 Task: Customize Gmail's display density for conversation threads to suit your preferences.
Action: Mouse moved to (1197, 82)
Screenshot: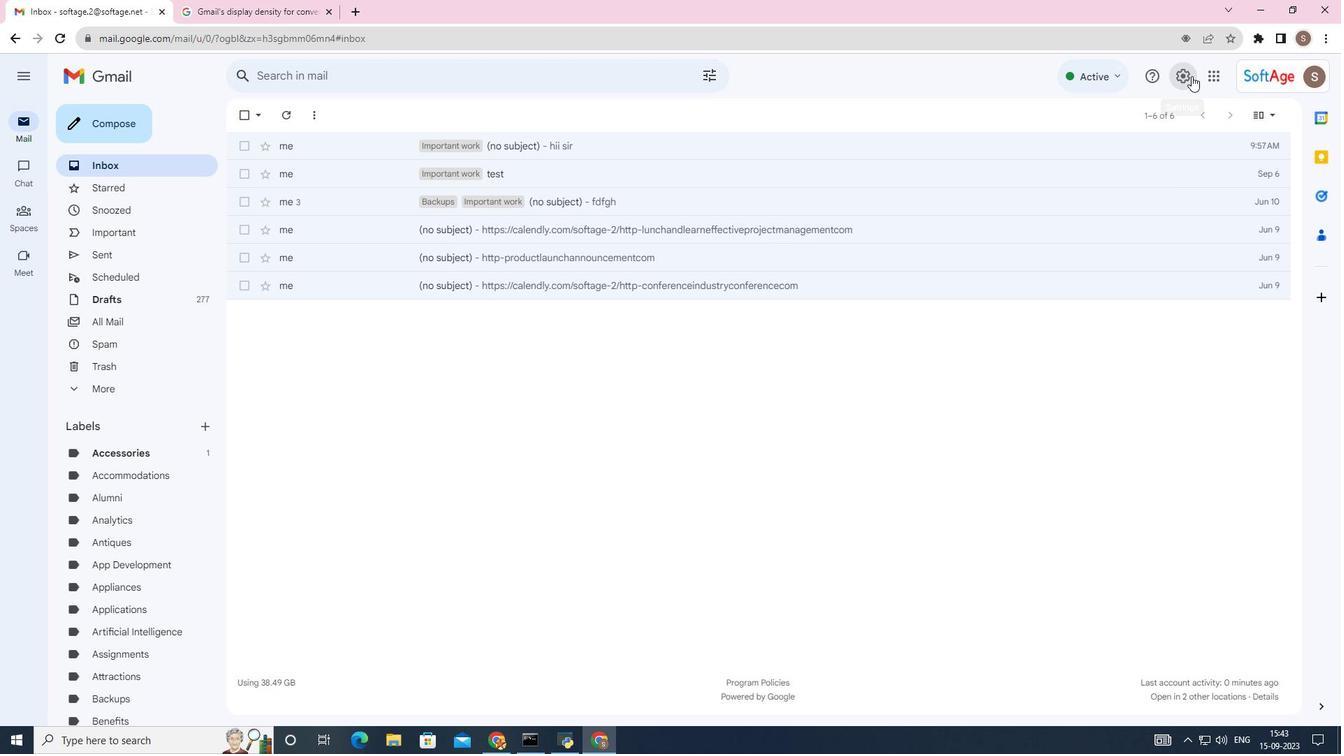 
Action: Mouse pressed left at (1197, 82)
Screenshot: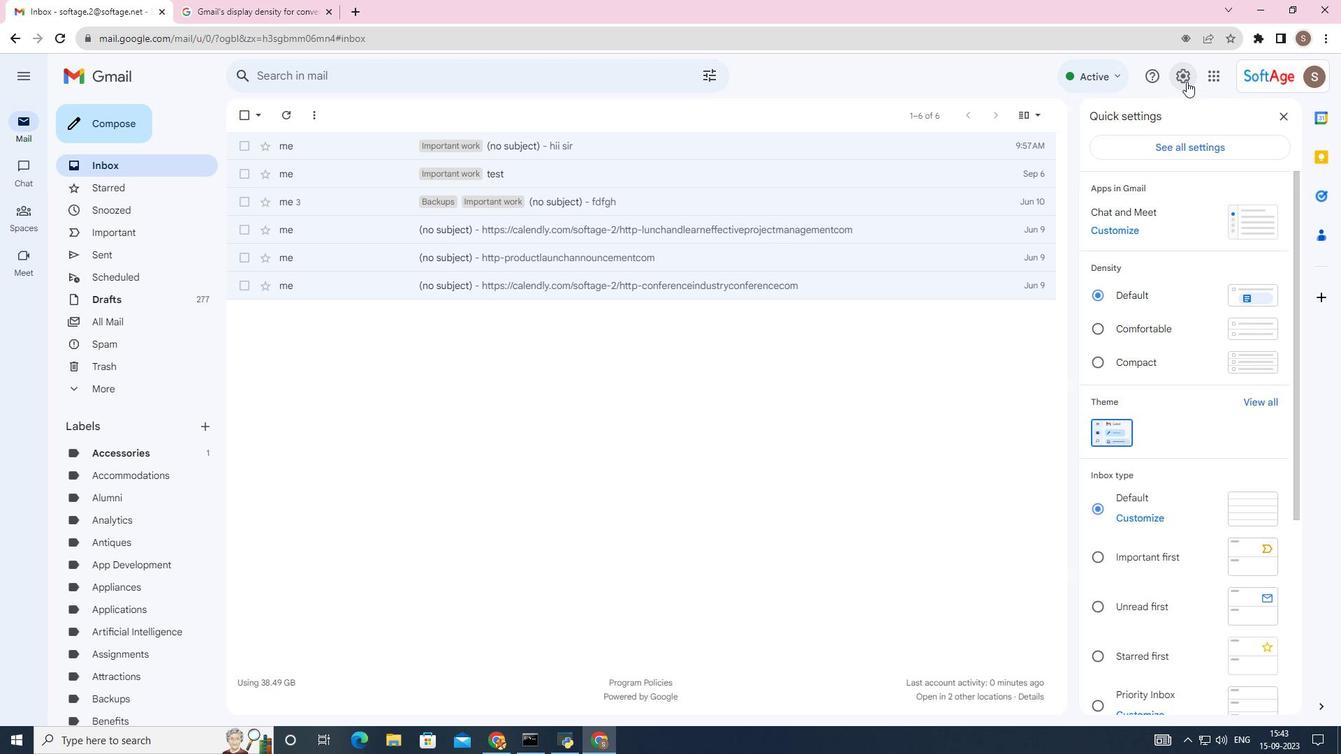 
Action: Mouse moved to (1099, 329)
Screenshot: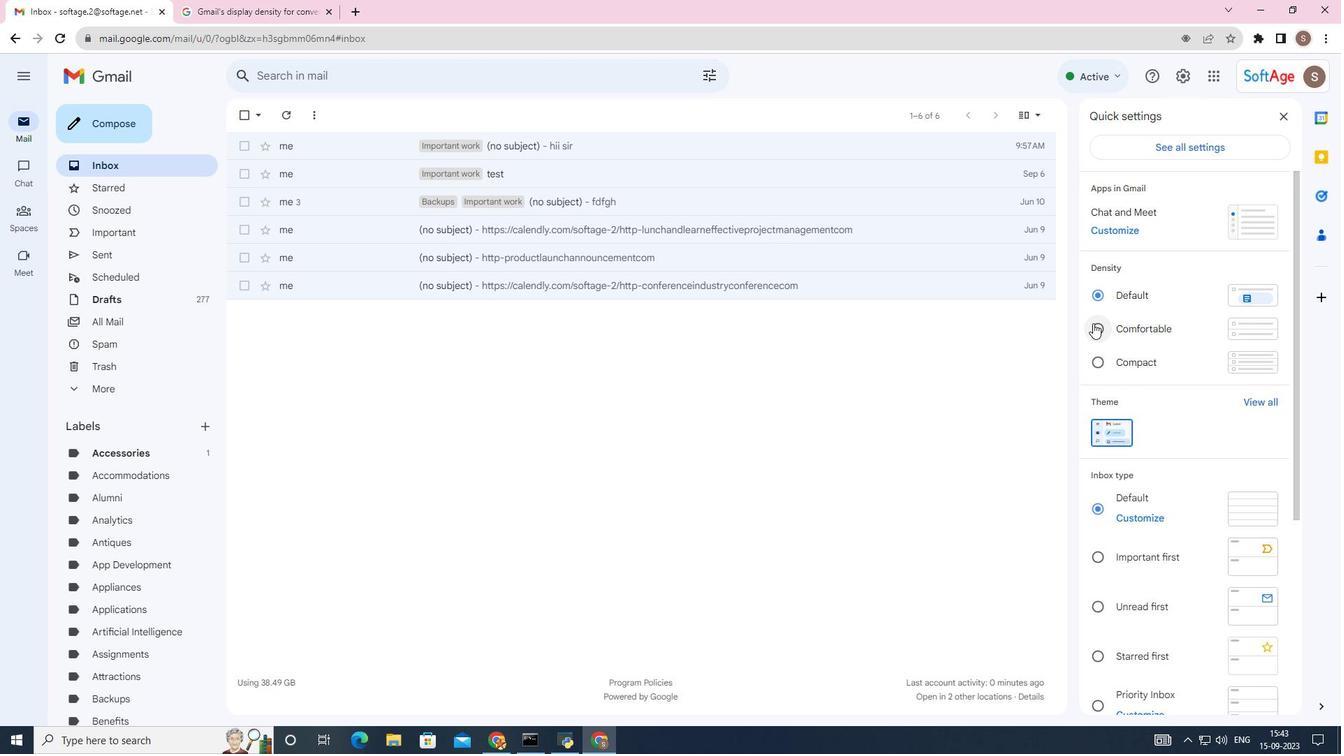 
Action: Mouse pressed left at (1099, 329)
Screenshot: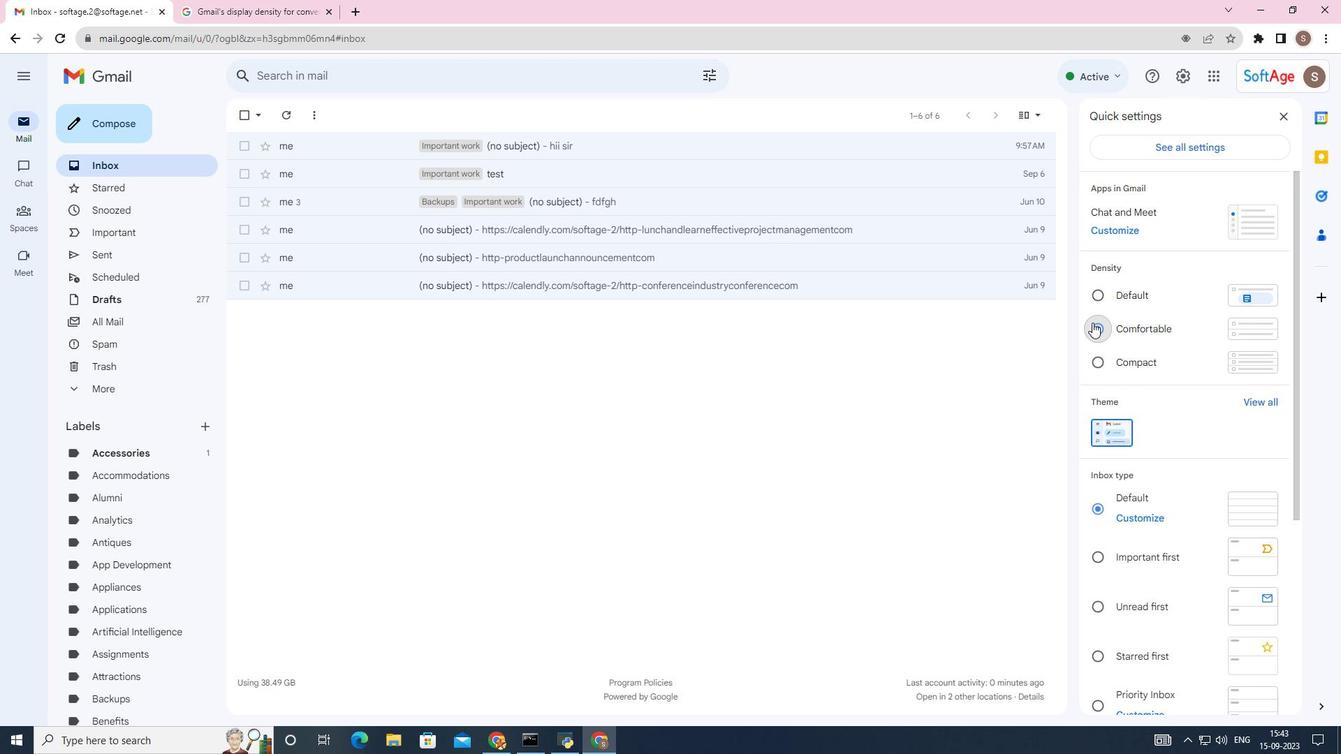 
Action: Mouse moved to (745, 374)
Screenshot: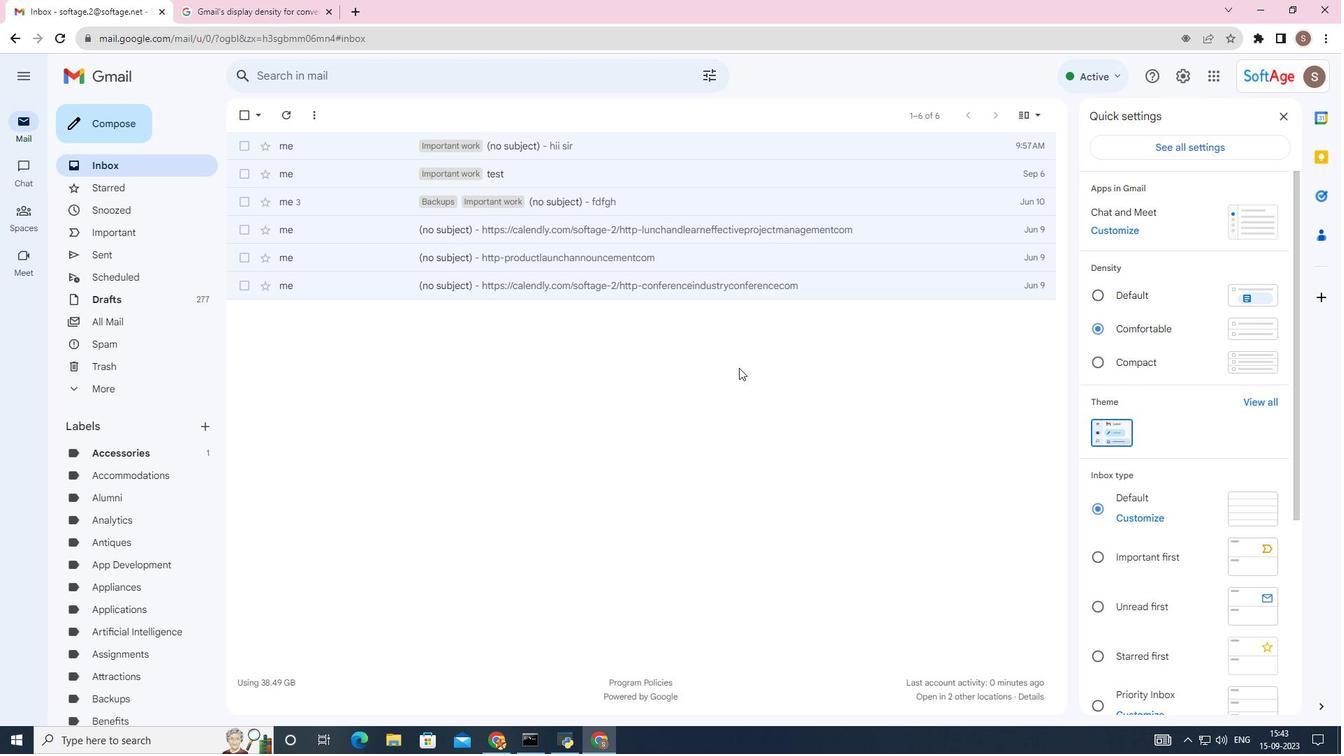 
Action: Mouse pressed left at (745, 374)
Screenshot: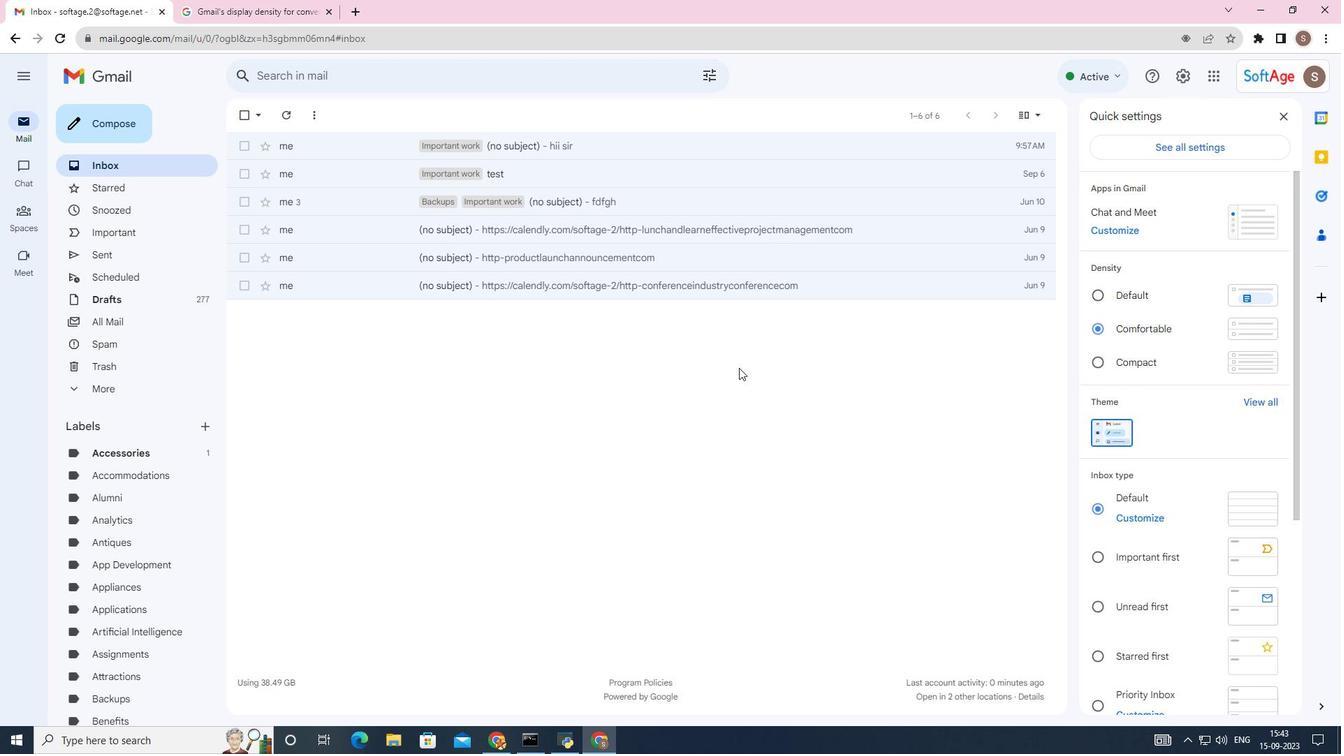 
Action: Mouse moved to (1290, 123)
Screenshot: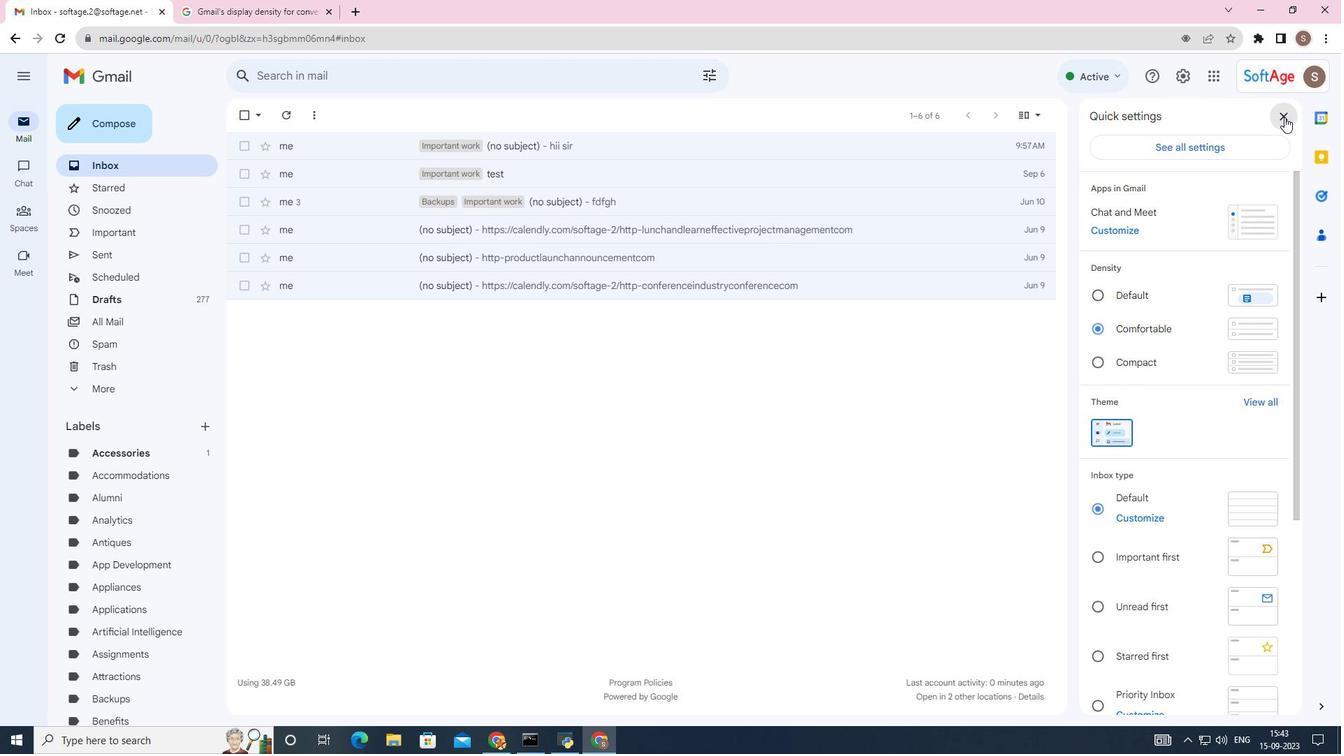 
Action: Mouse pressed left at (1290, 123)
Screenshot: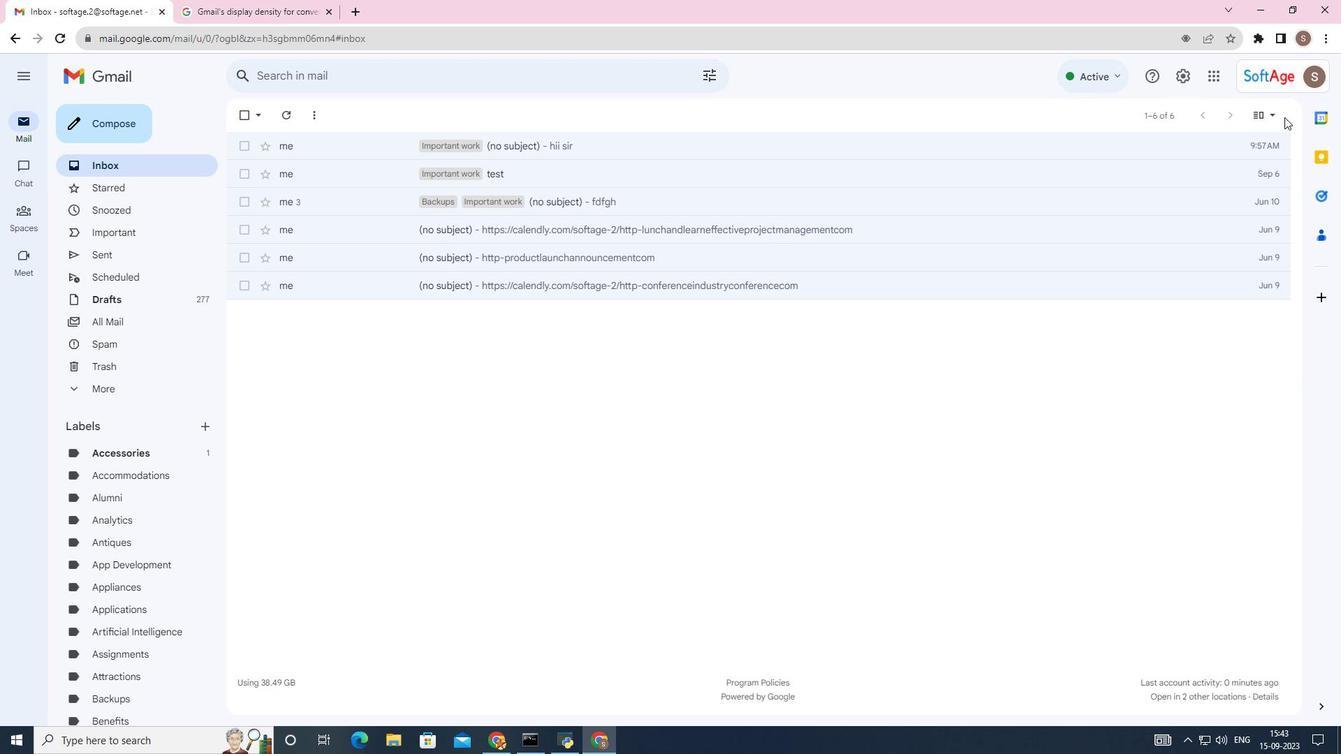 
Action: Mouse moved to (1220, 85)
Screenshot: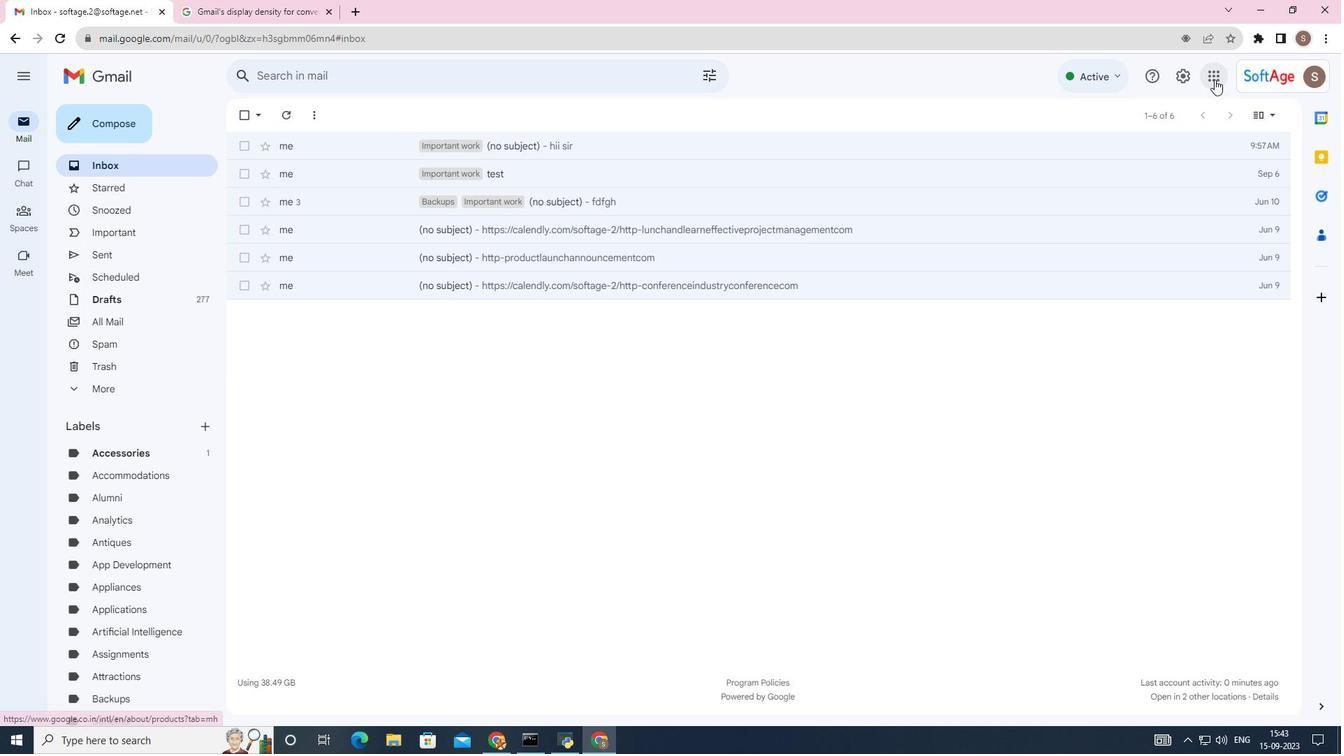 
Action: Mouse pressed left at (1220, 85)
Screenshot: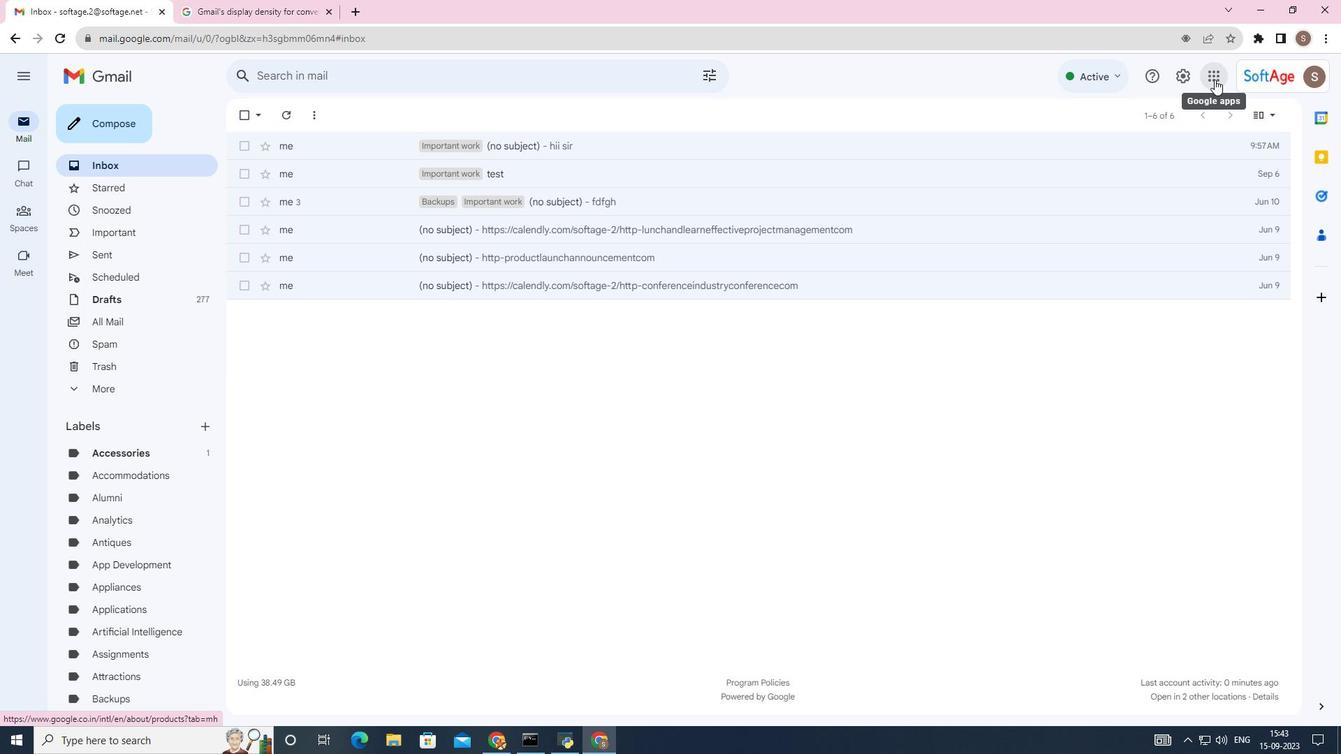 
Action: Mouse moved to (1188, 81)
Screenshot: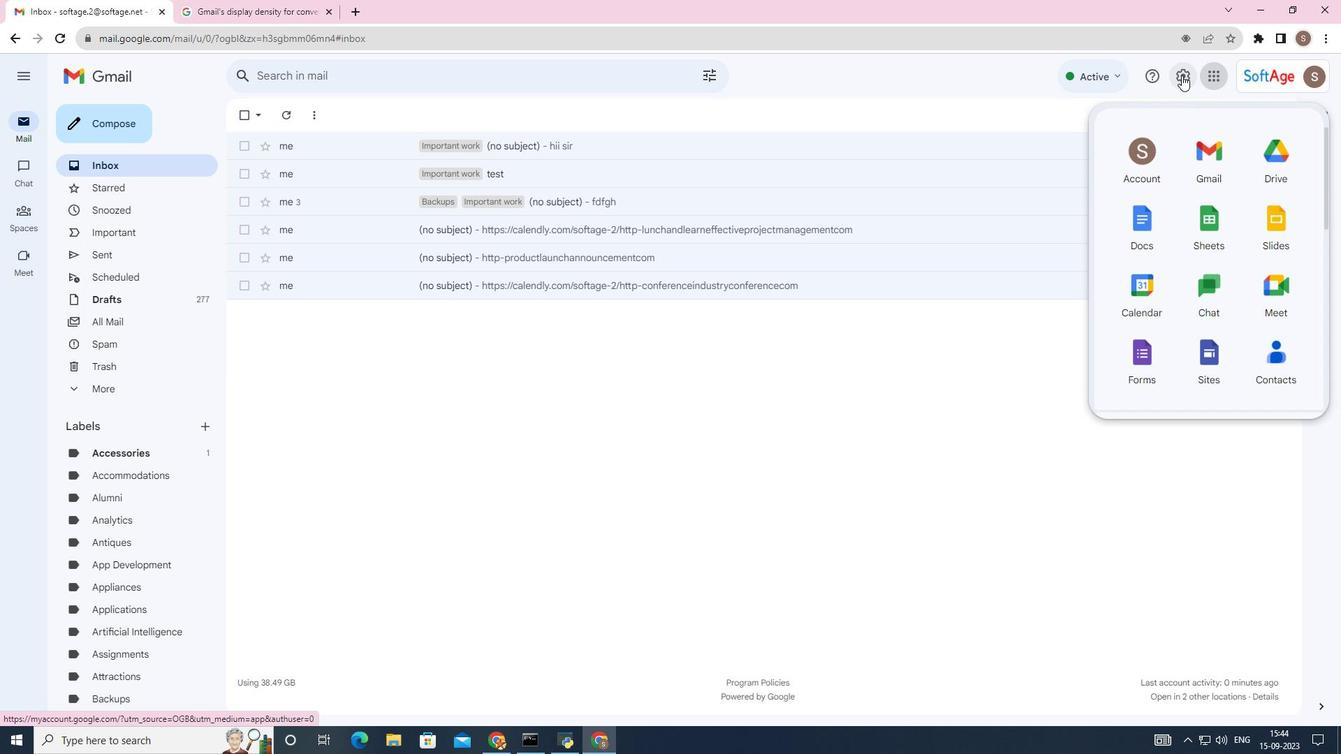 
Action: Mouse pressed left at (1188, 81)
Screenshot: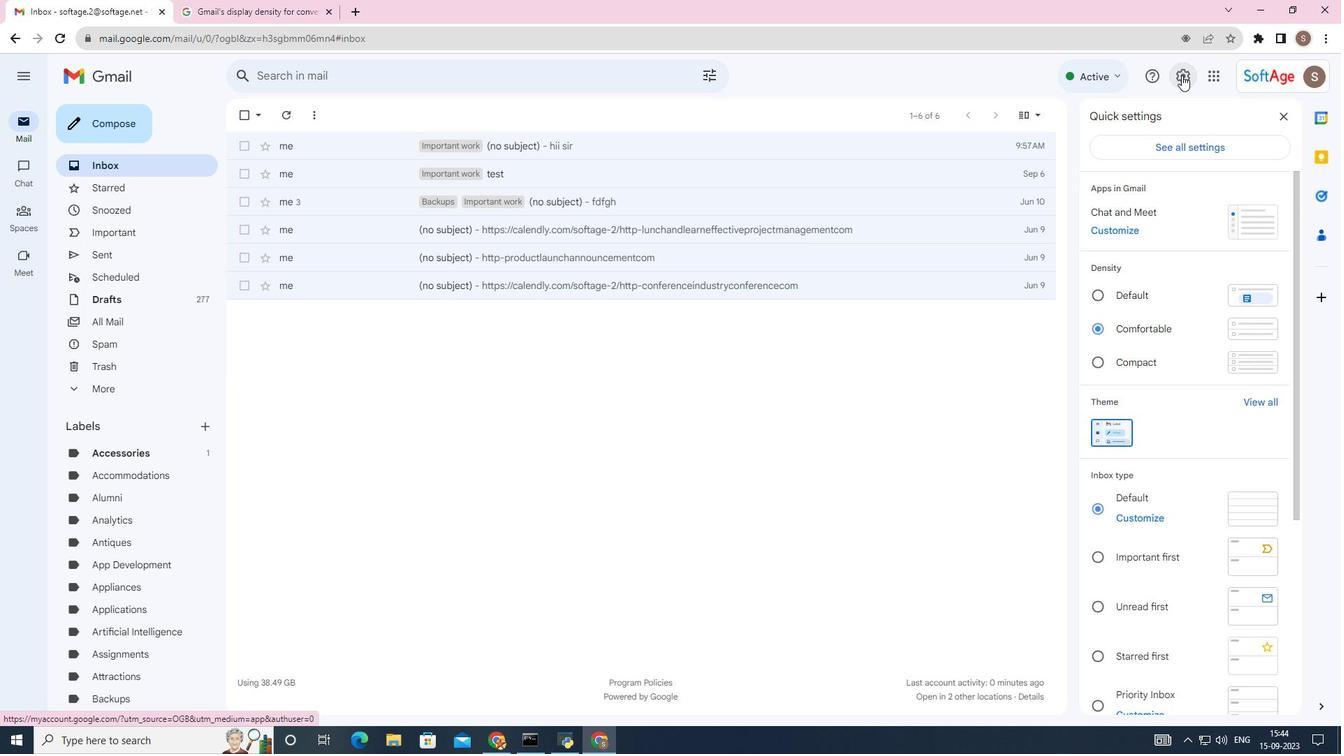 
Action: Mouse moved to (1110, 369)
Screenshot: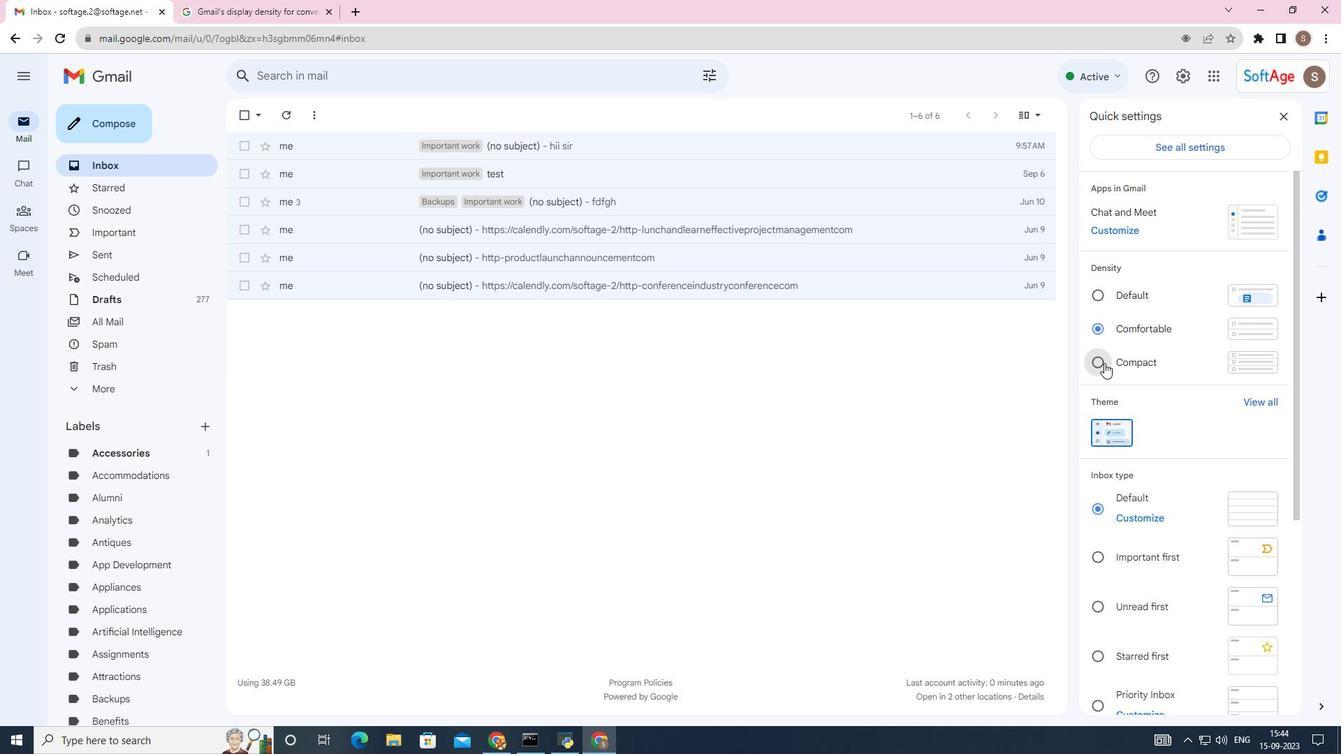 
Action: Mouse pressed left at (1110, 369)
Screenshot: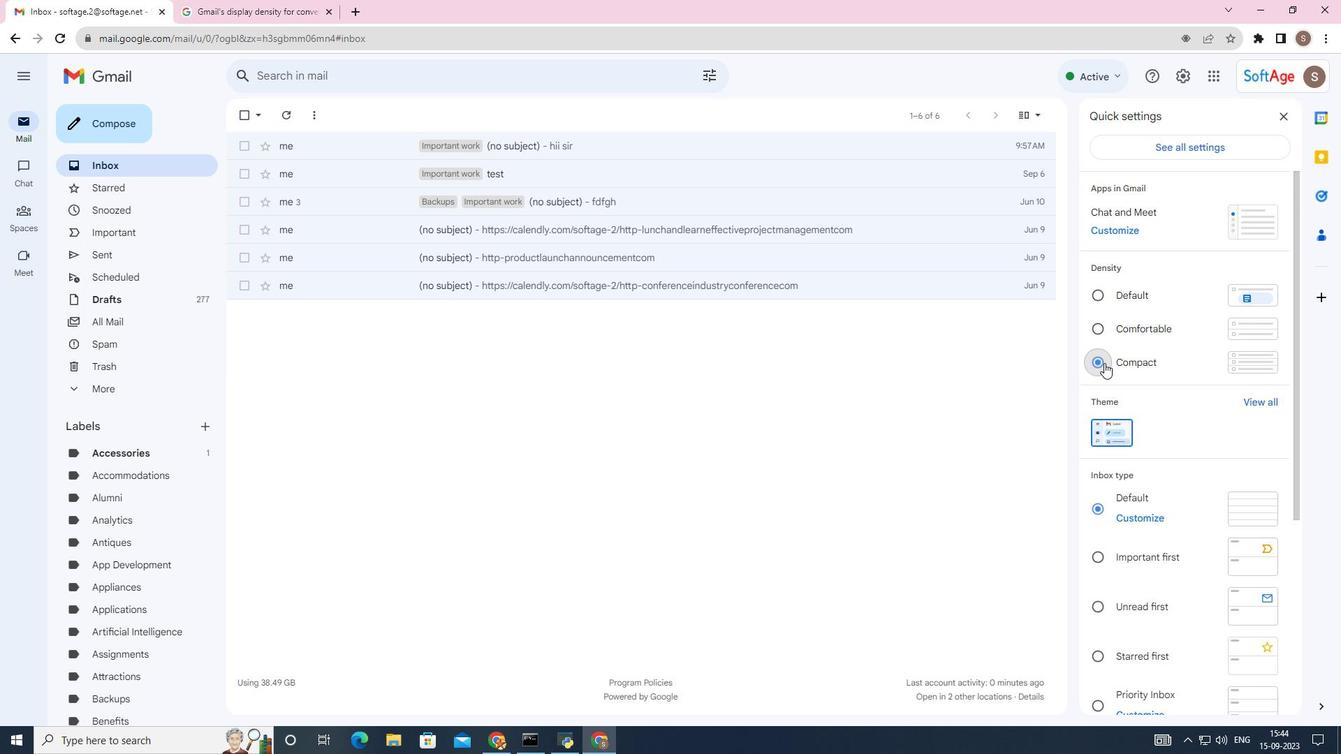 
Action: Mouse moved to (873, 400)
Screenshot: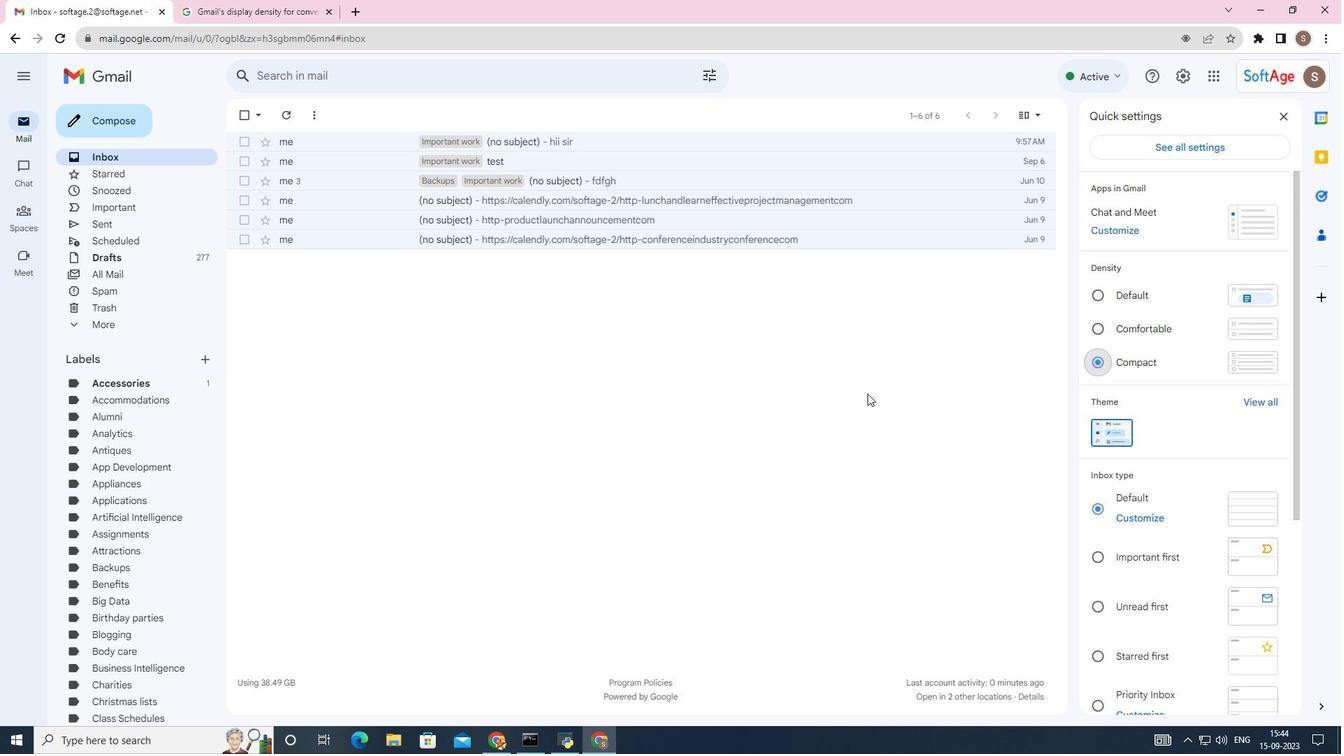 
Action: Mouse pressed left at (873, 400)
Screenshot: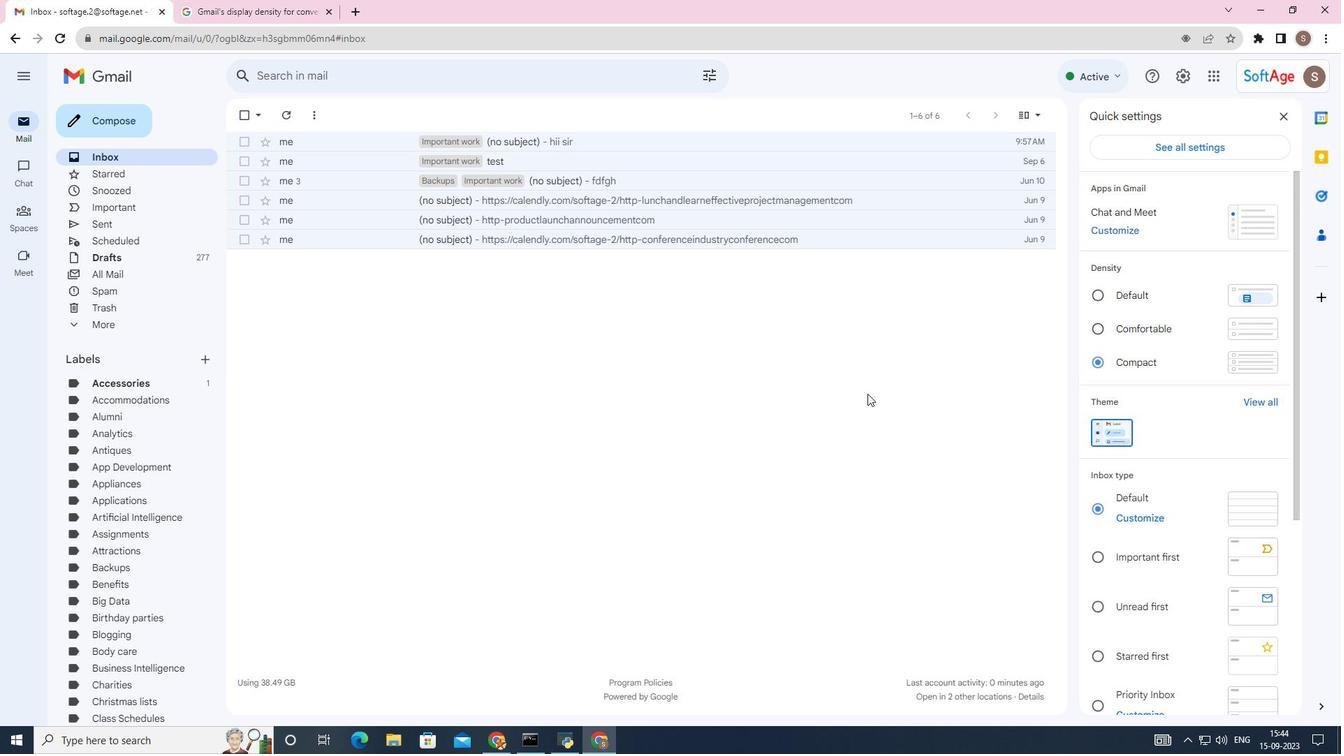 
Action: Mouse moved to (1292, 128)
Screenshot: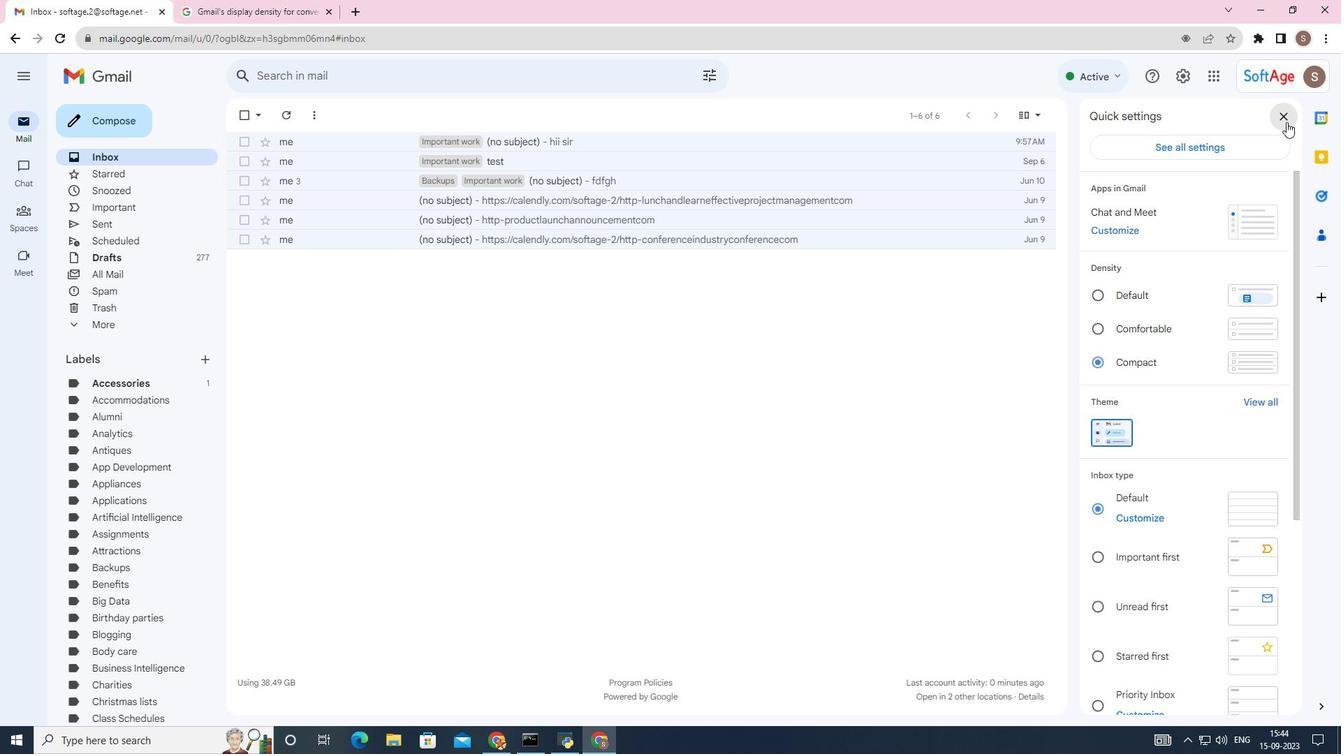 
Action: Mouse pressed left at (1292, 128)
Screenshot: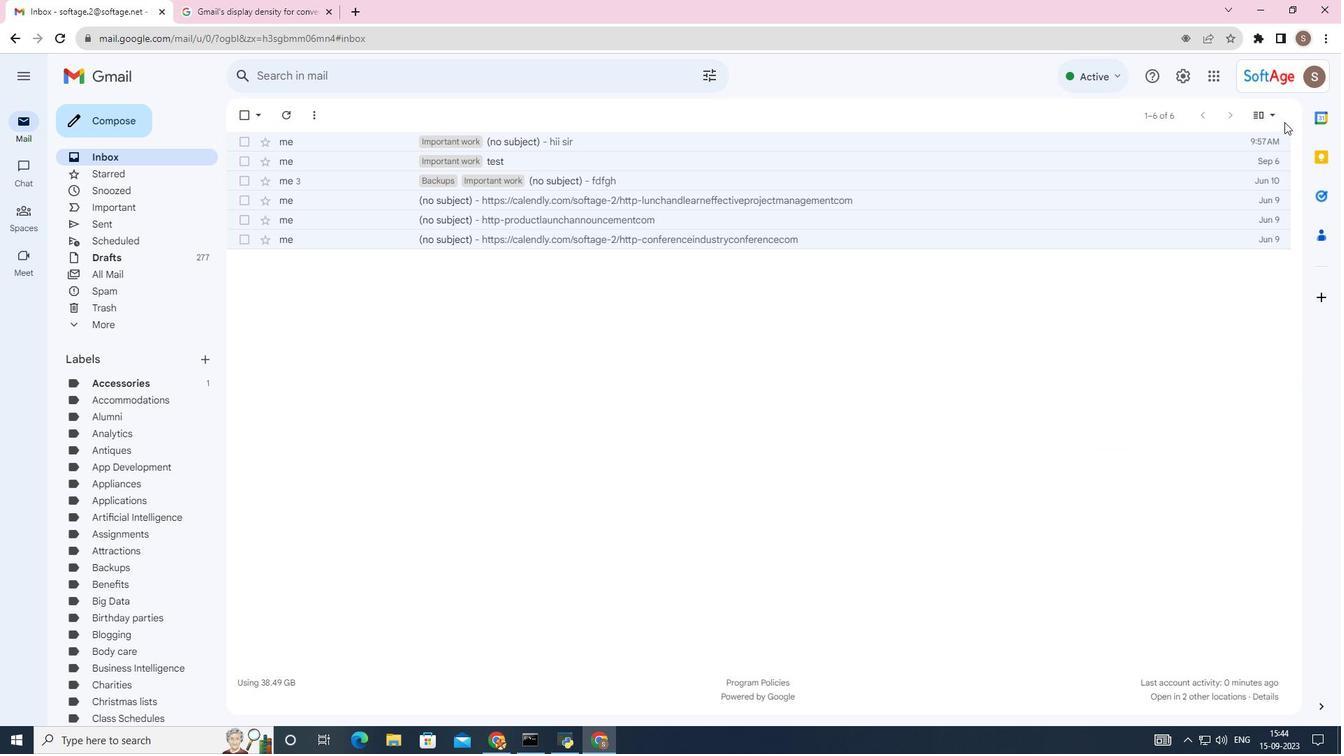 
Action: Mouse moved to (857, 403)
Screenshot: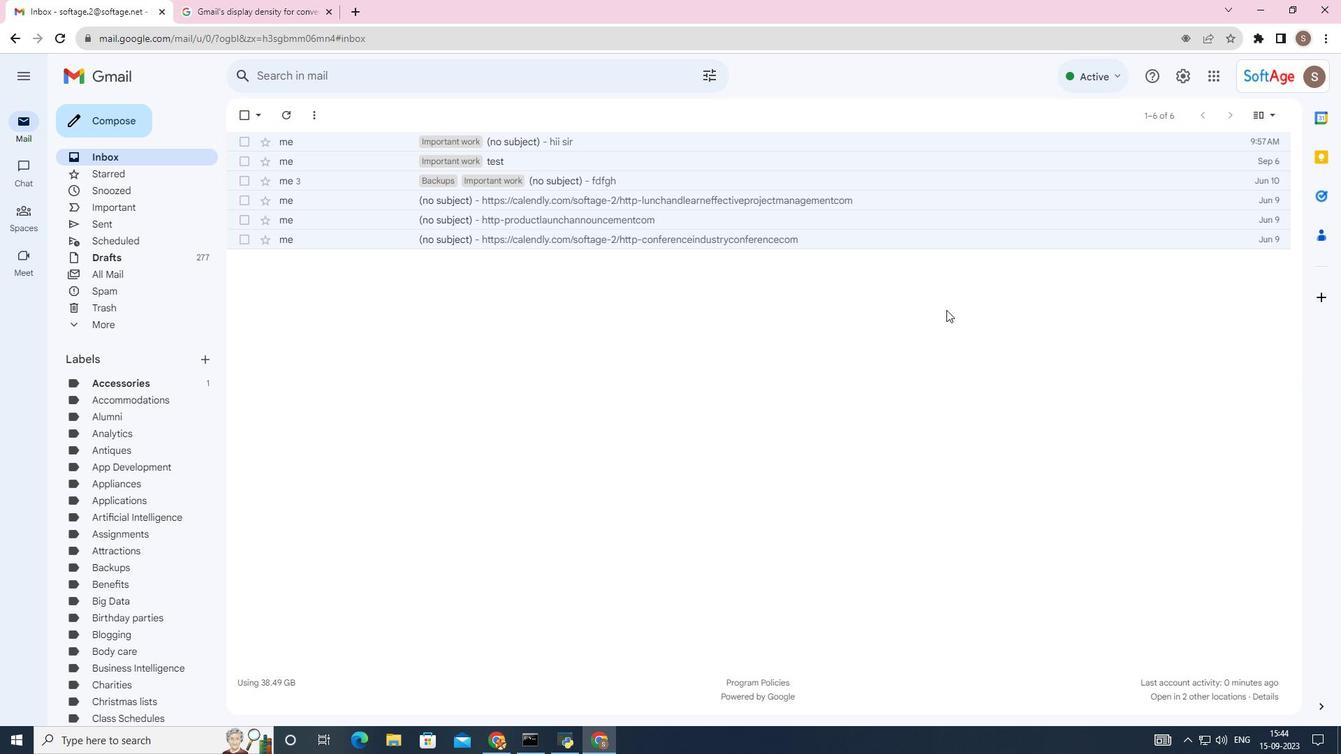 
Action: Mouse pressed left at (857, 403)
Screenshot: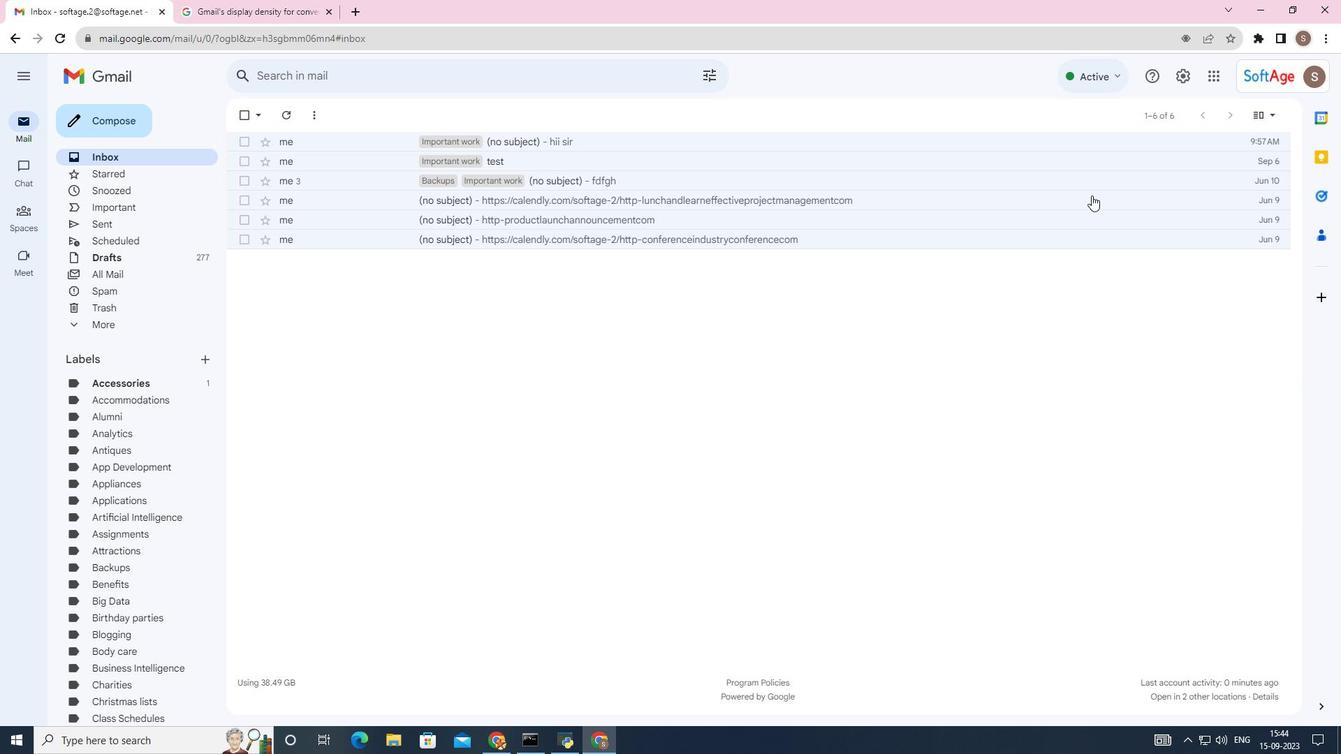 
Action: Mouse moved to (1222, 85)
Screenshot: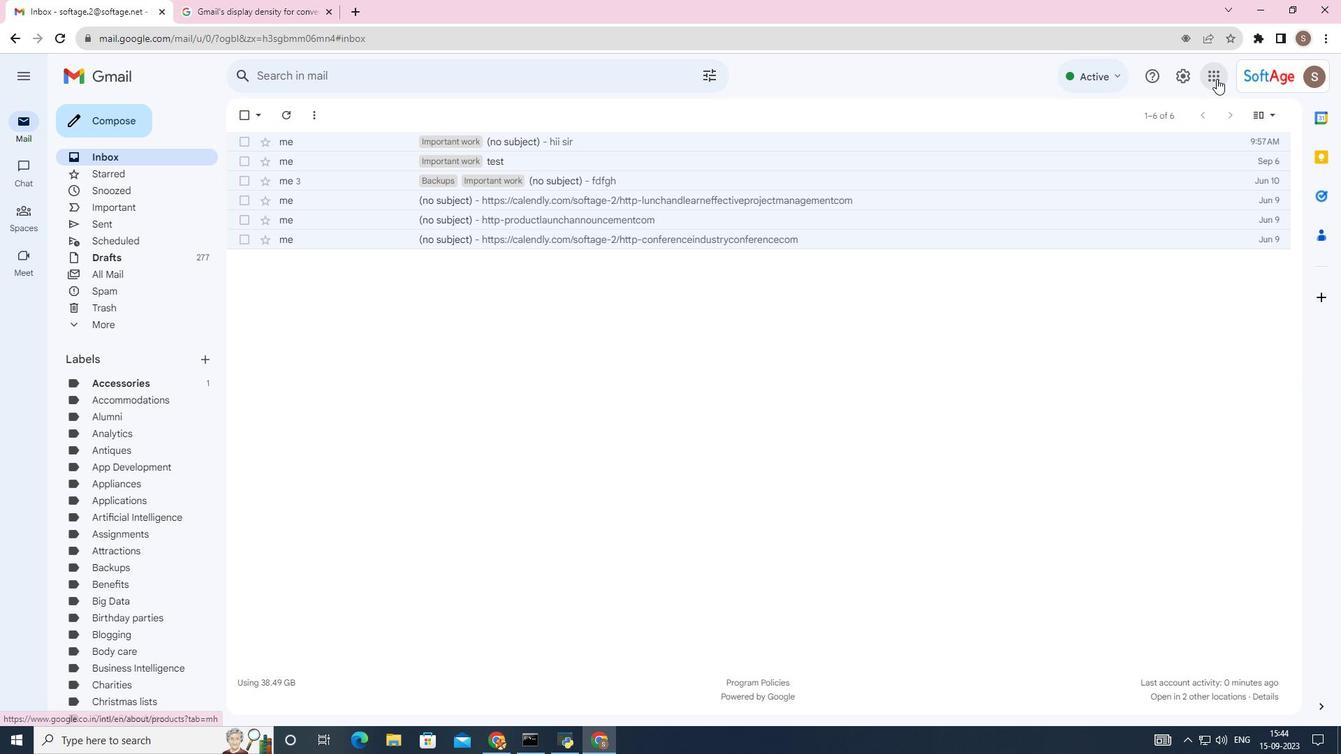 
Action: Mouse pressed left at (1222, 85)
Screenshot: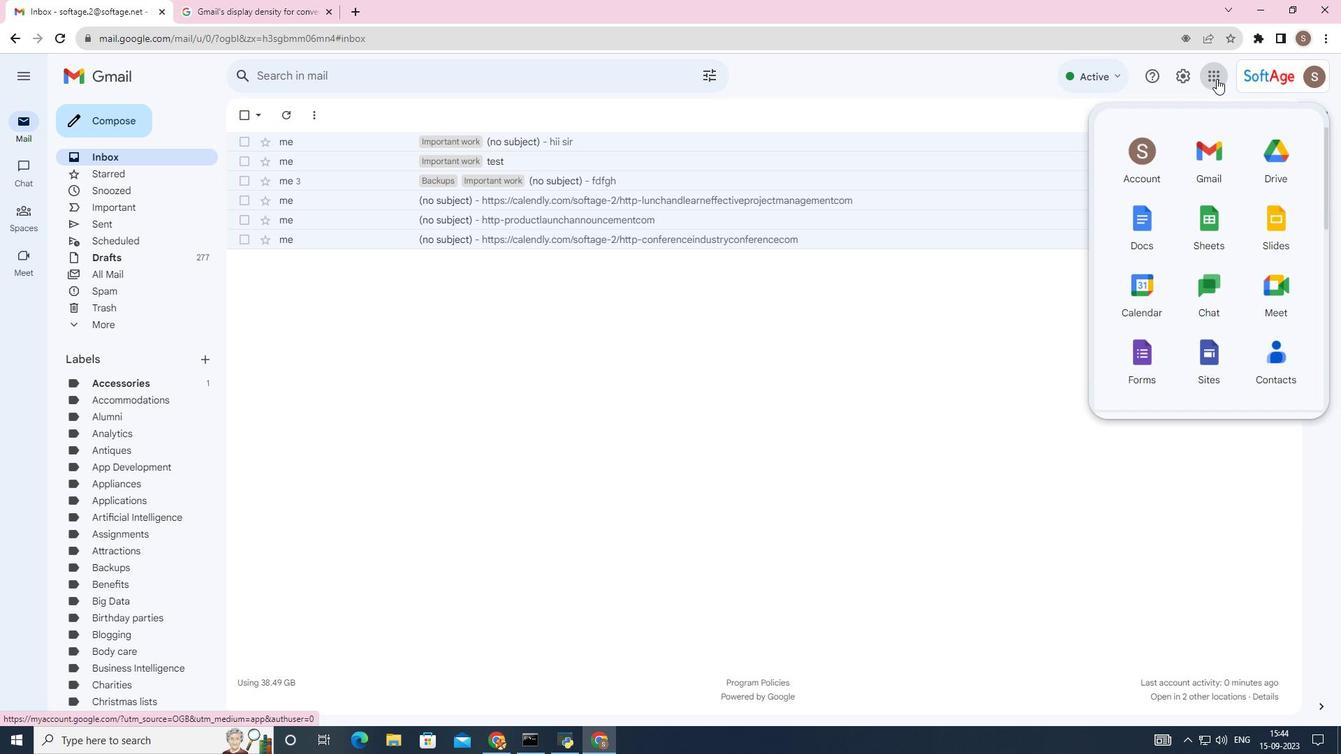 
Action: Mouse moved to (880, 287)
Screenshot: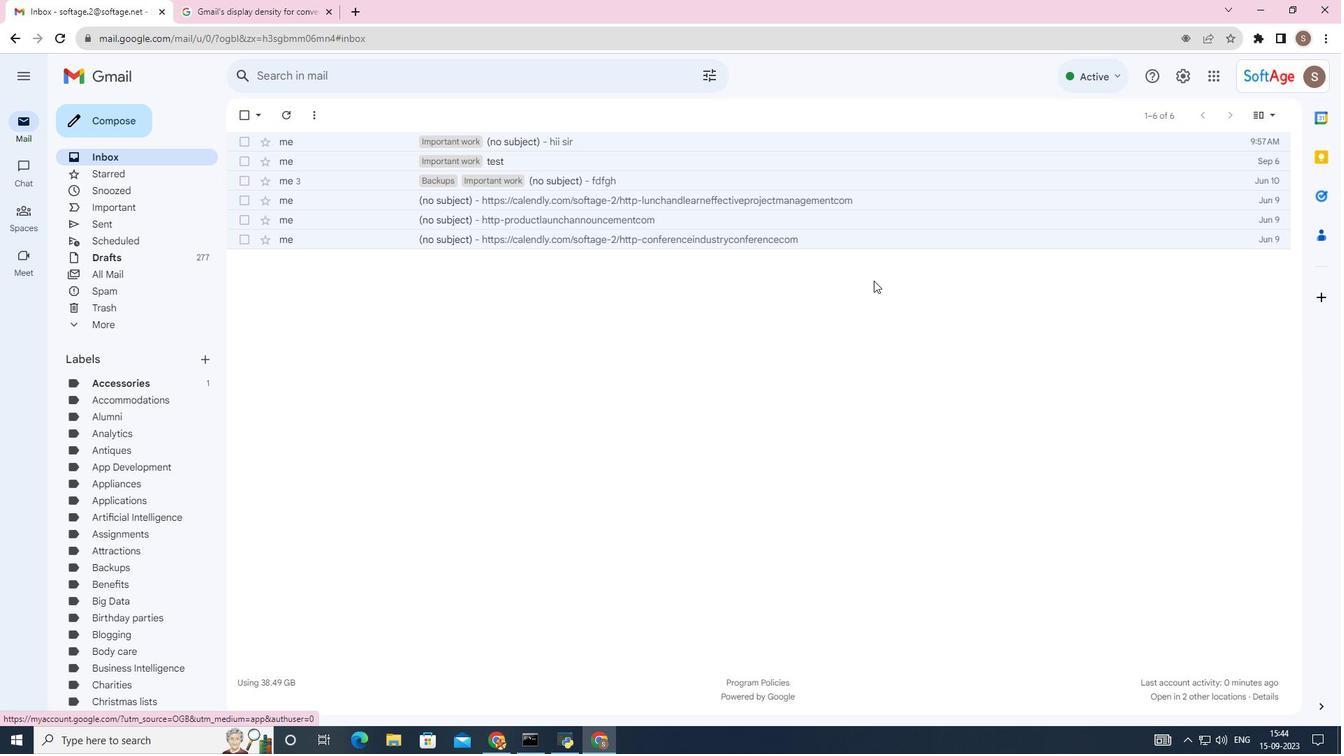 
Action: Mouse pressed left at (880, 287)
Screenshot: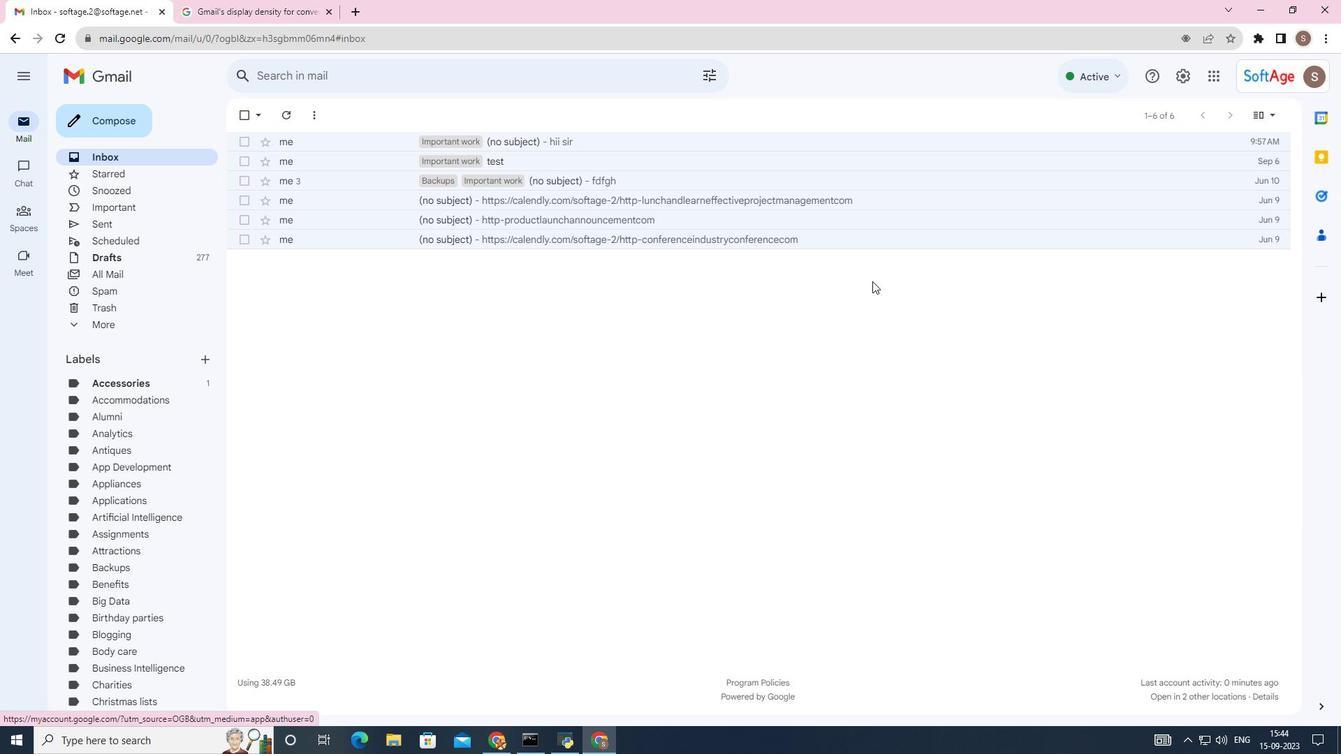
Action: Mouse moved to (1185, 88)
Screenshot: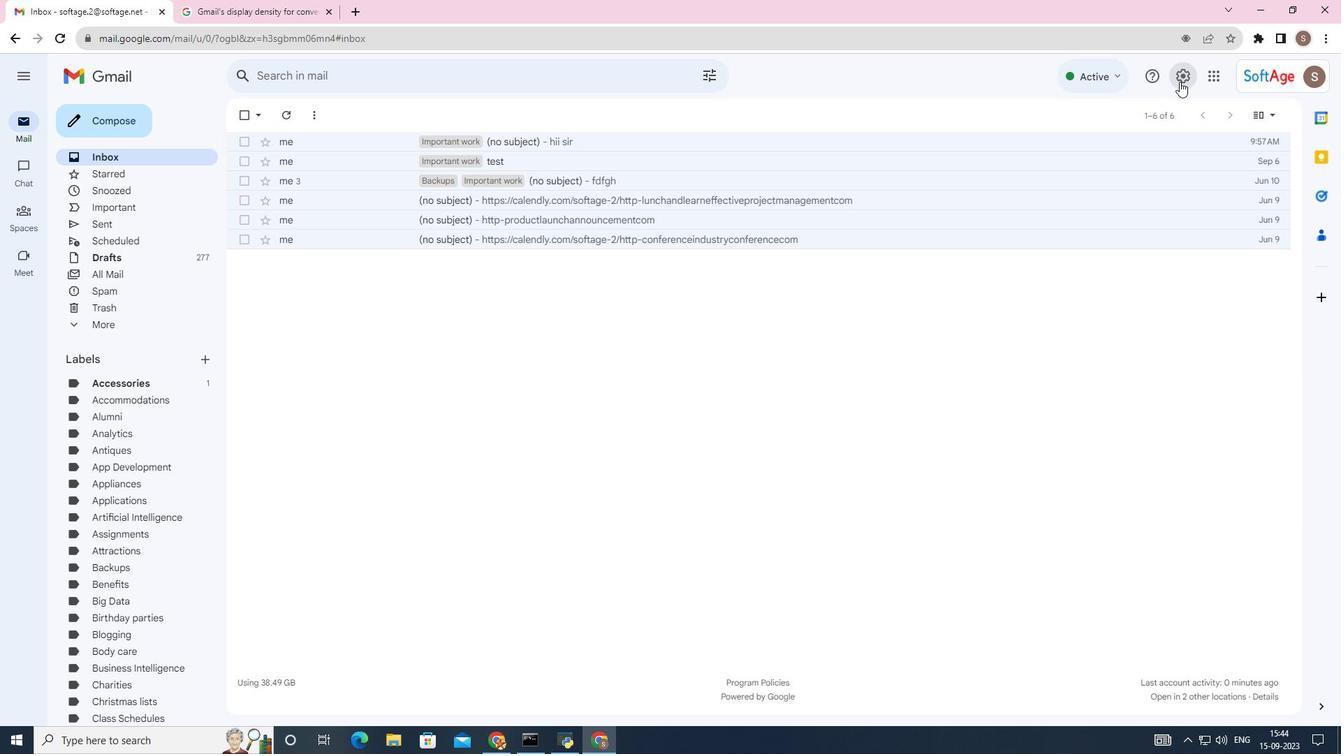 
Action: Mouse pressed left at (1185, 88)
Screenshot: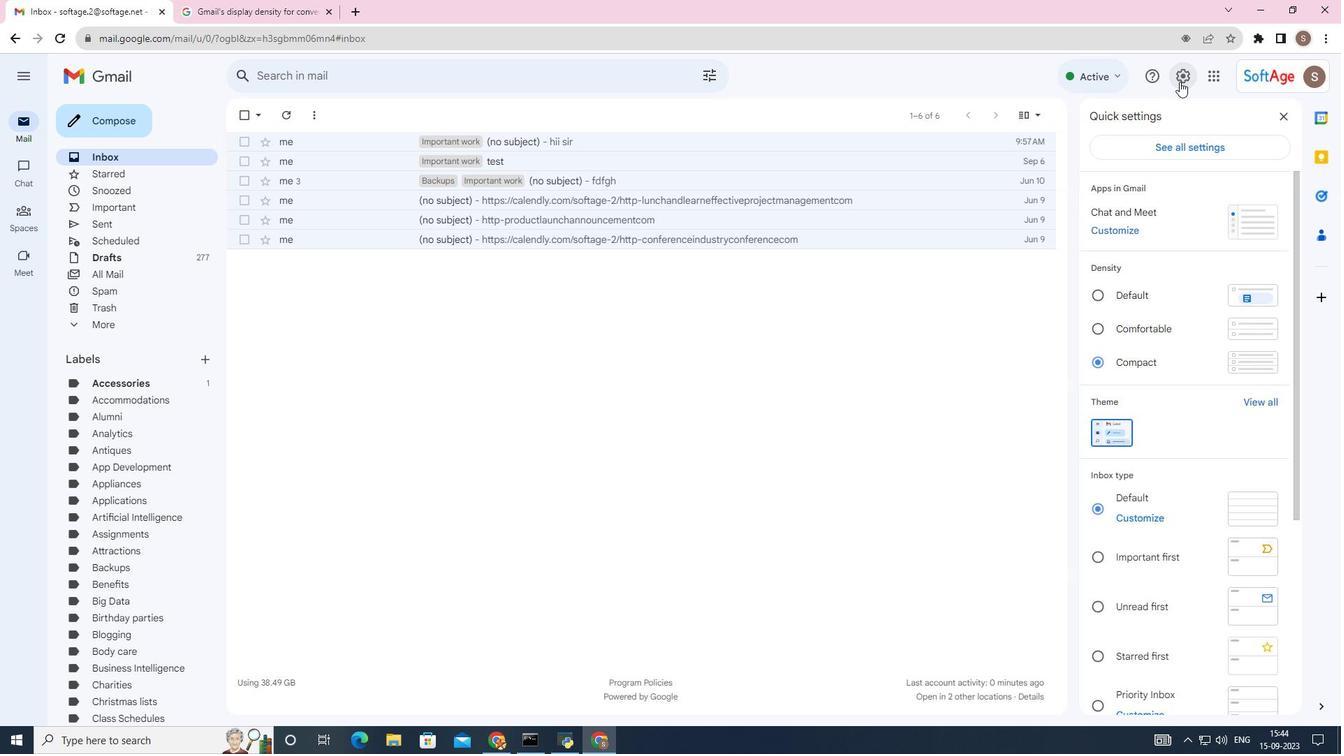 
Action: Mouse moved to (1125, 299)
Screenshot: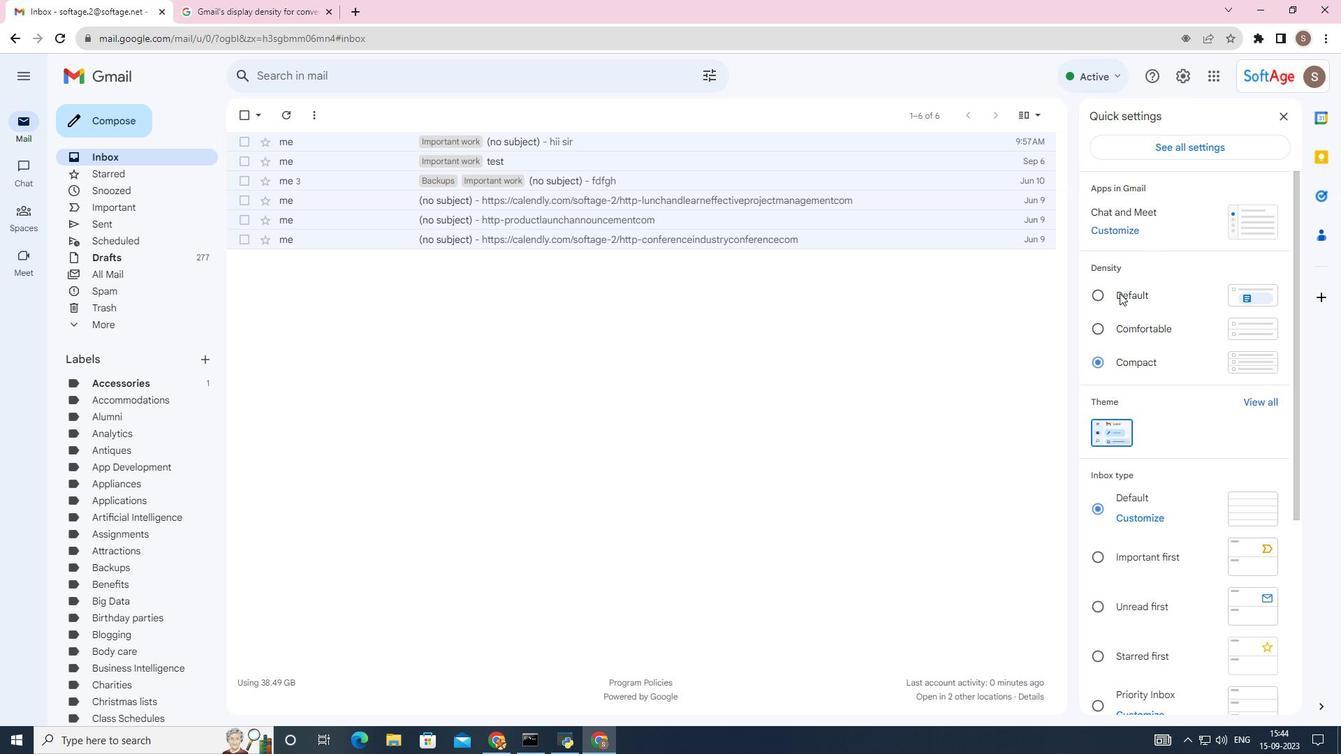 
Action: Mouse pressed left at (1125, 299)
Screenshot: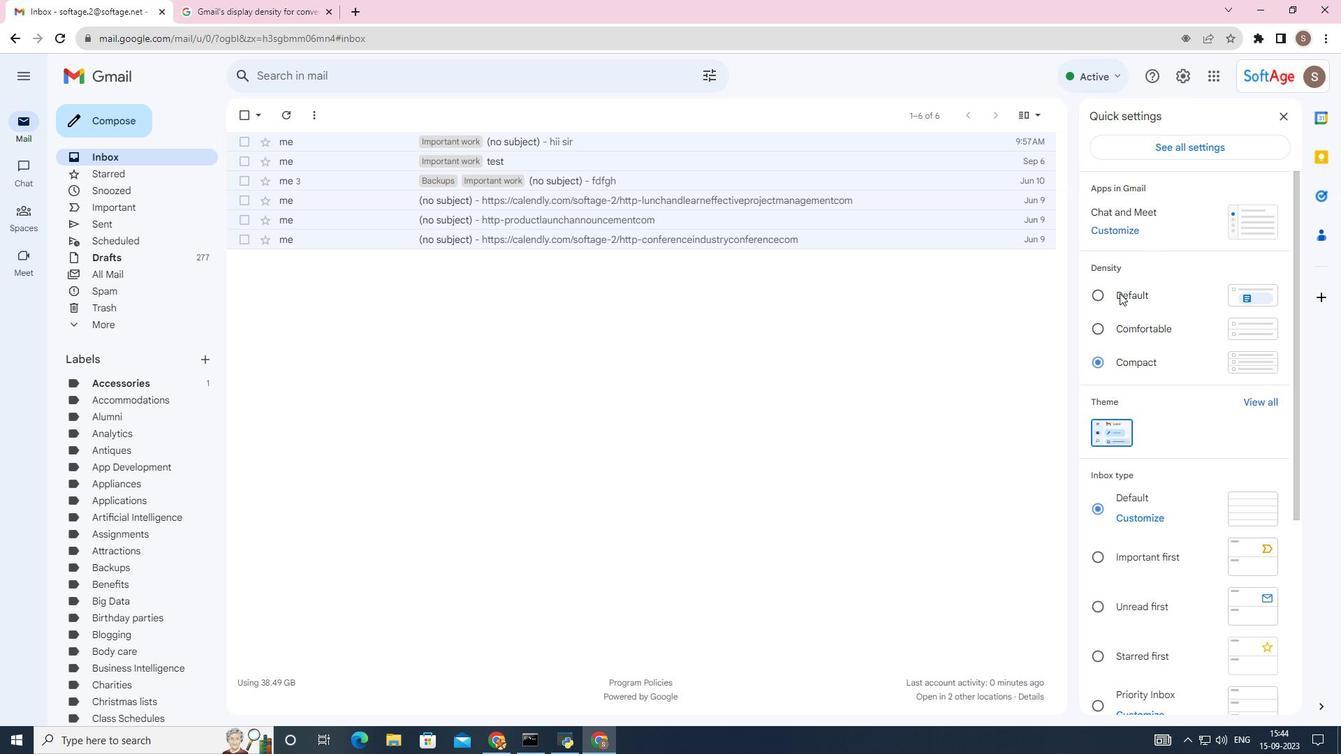 
Action: Mouse moved to (921, 347)
Screenshot: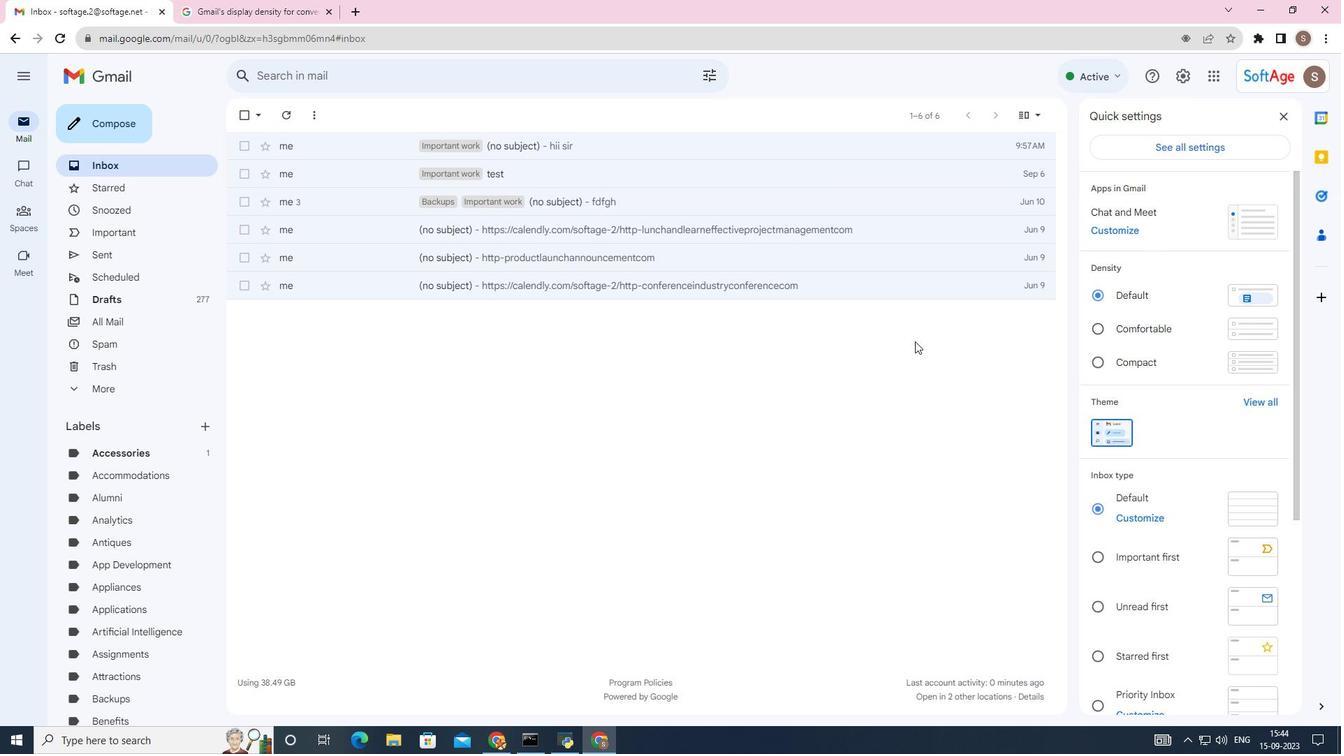 
Action: Mouse pressed left at (921, 347)
Screenshot: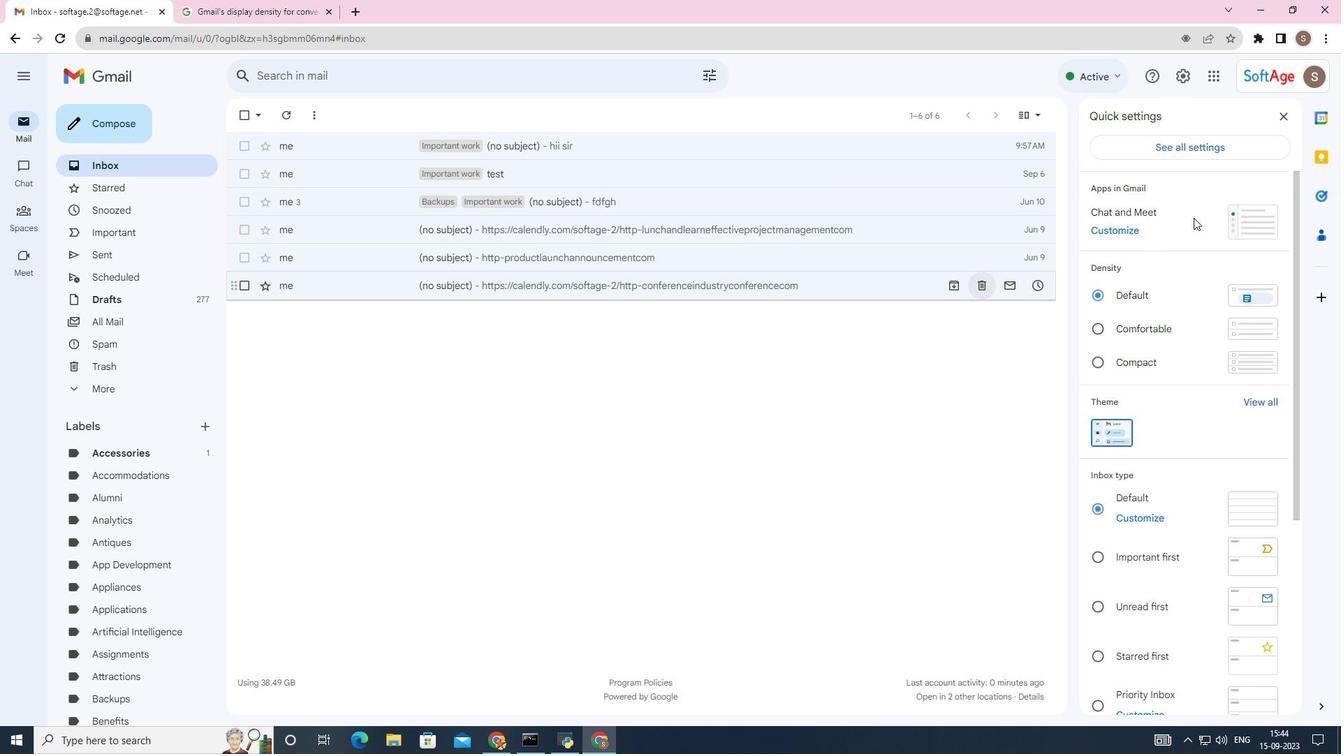 
Action: Mouse moved to (1287, 125)
Screenshot: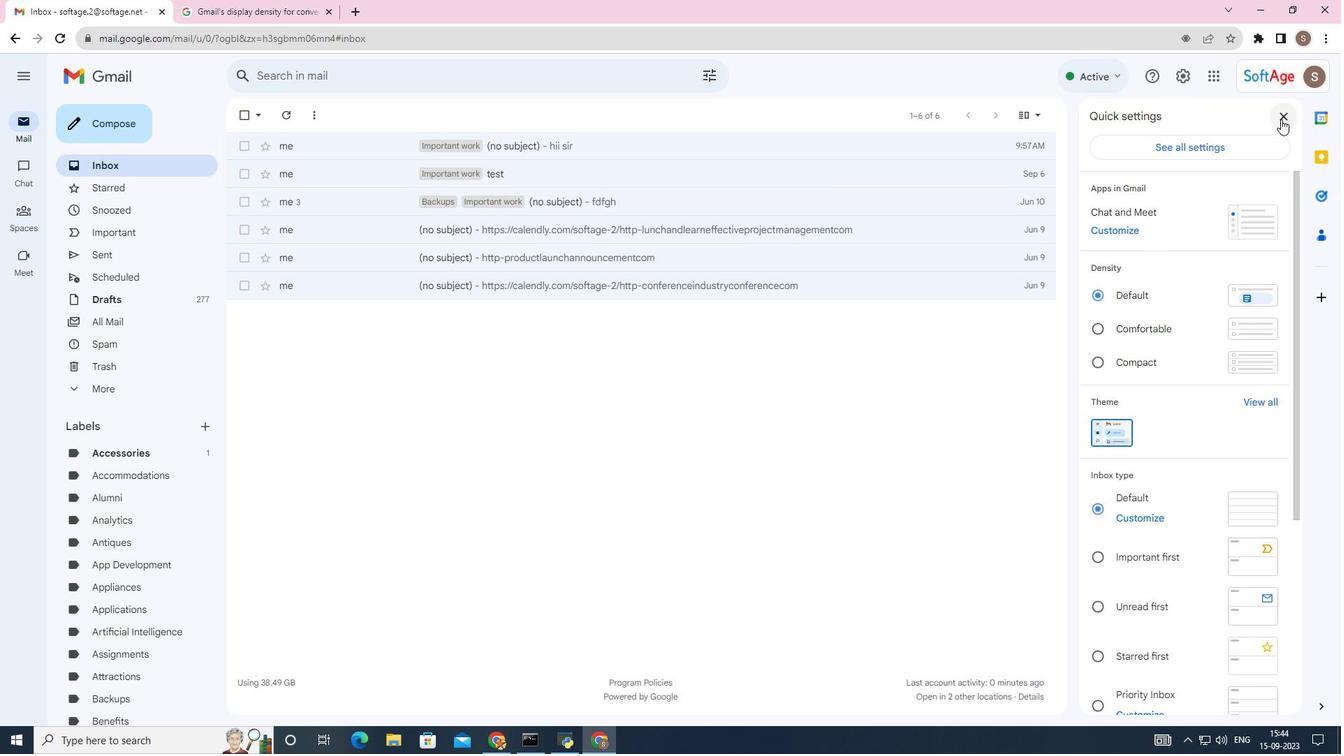 
Action: Mouse pressed left at (1287, 125)
Screenshot: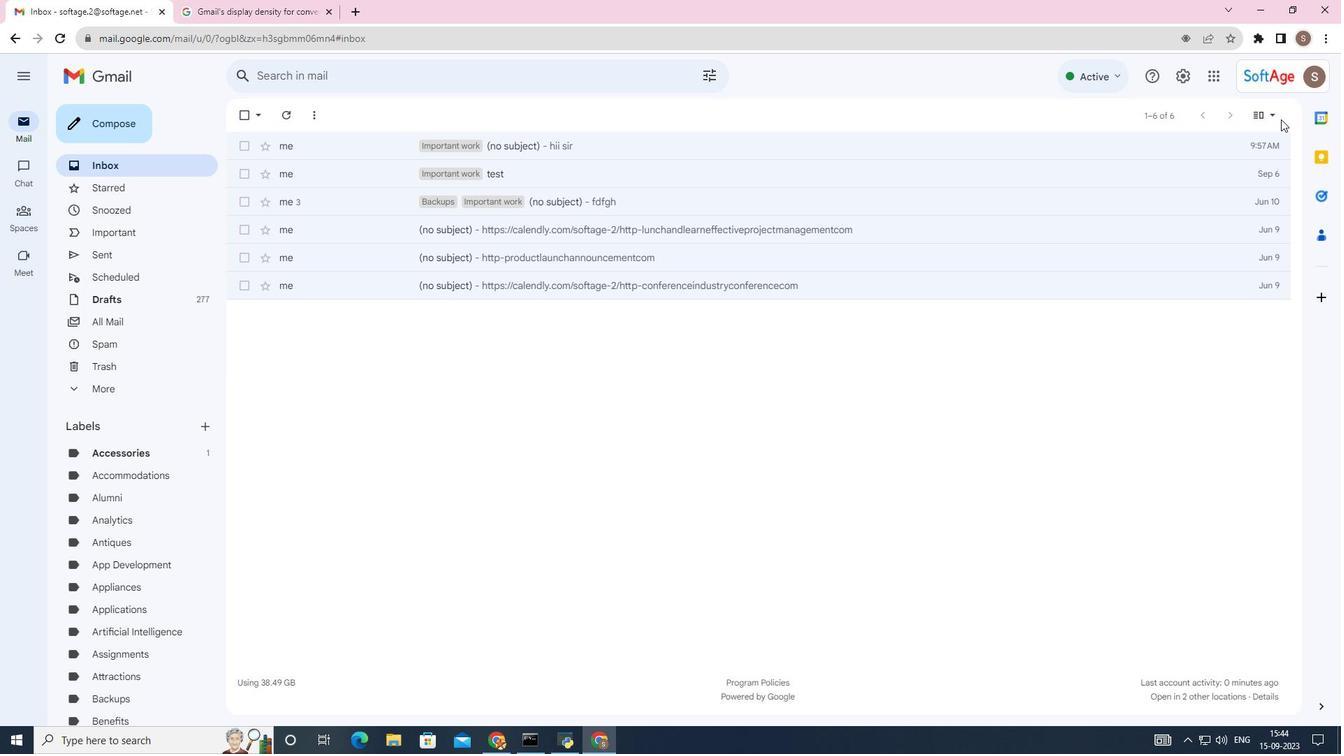 
Action: Mouse moved to (815, 452)
Screenshot: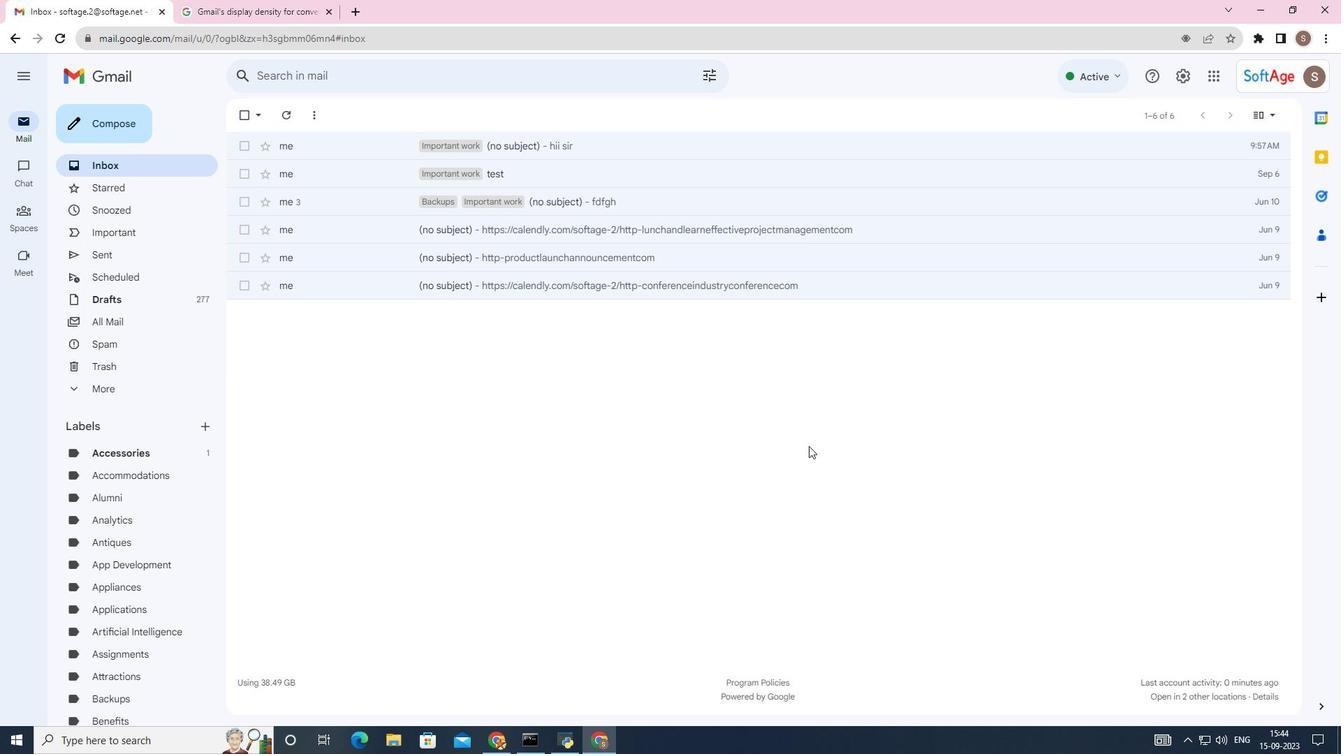 
